 Task: Create a section Feature Fiesta and in the section, add a milestone User Authentication and Authorization Improvements in the project ZenithTech.
Action: Mouse moved to (177, 507)
Screenshot: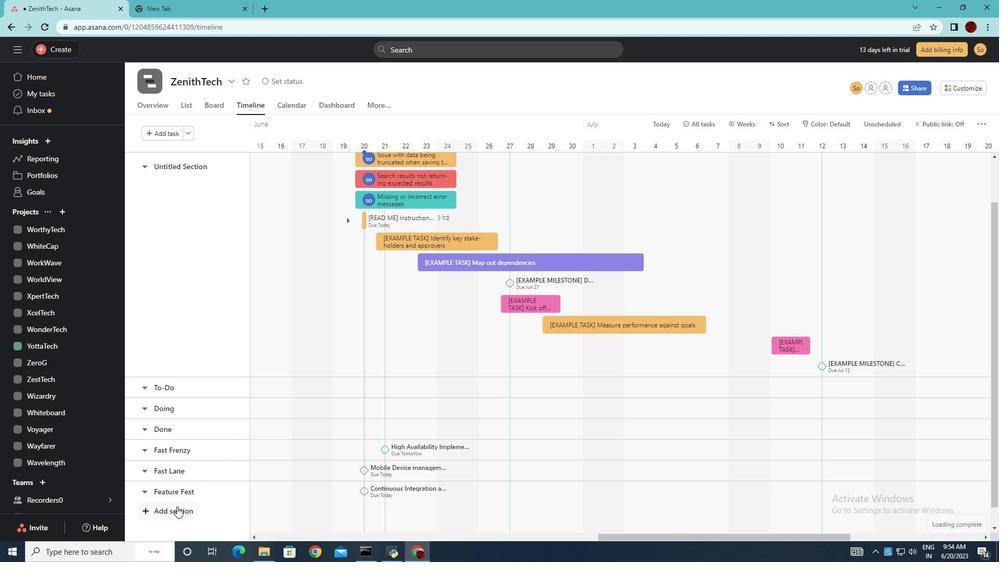 
Action: Mouse pressed left at (177, 507)
Screenshot: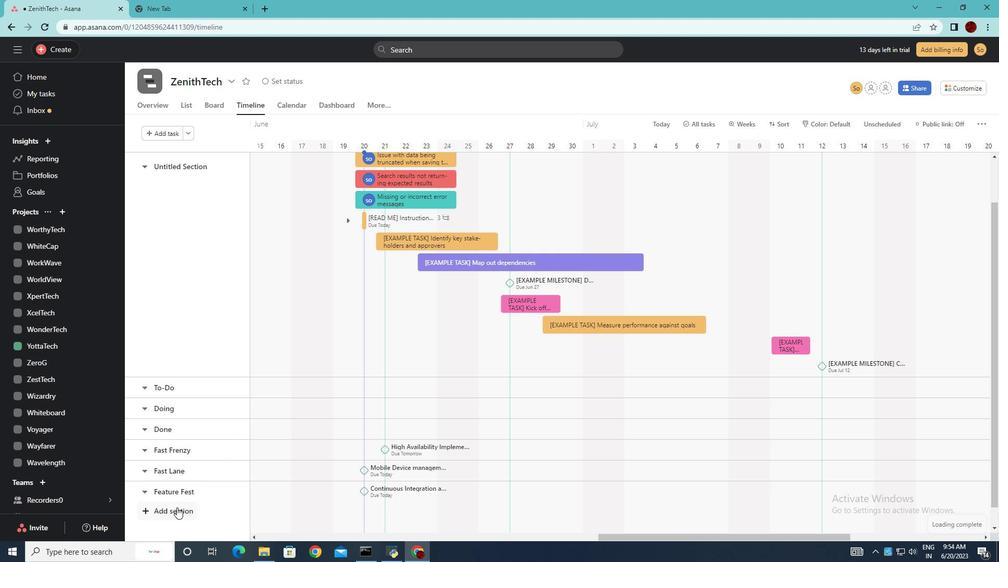
Action: Key pressed <Key.shift><Key.shift><Key.shift><Key.shift><Key.shift><Key.shift><Key.shift><Key.shift><Key.shift><Key.shift>Feature<Key.space><Key.shift>Fiesta<Key.enter>
Screenshot: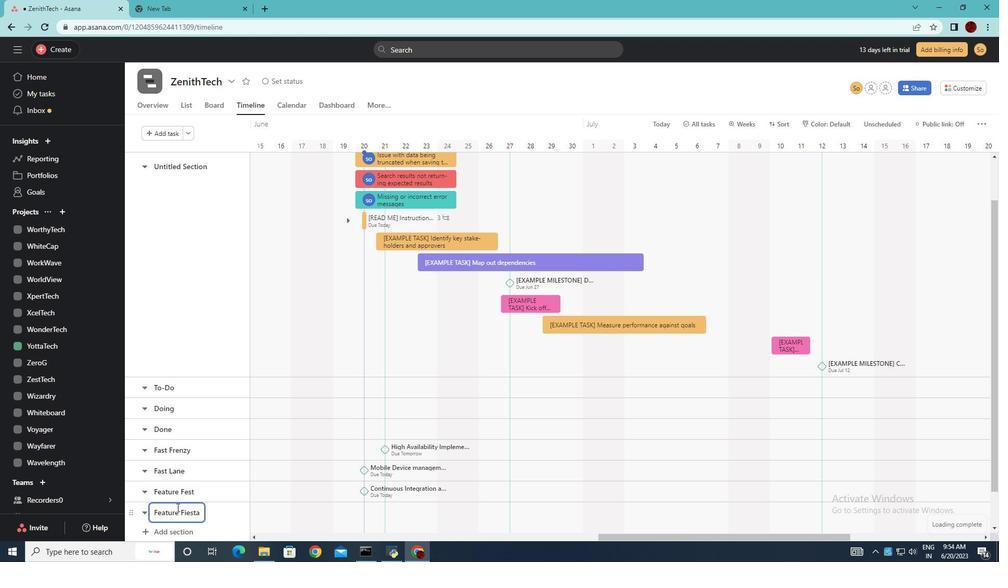 
Action: Mouse moved to (273, 512)
Screenshot: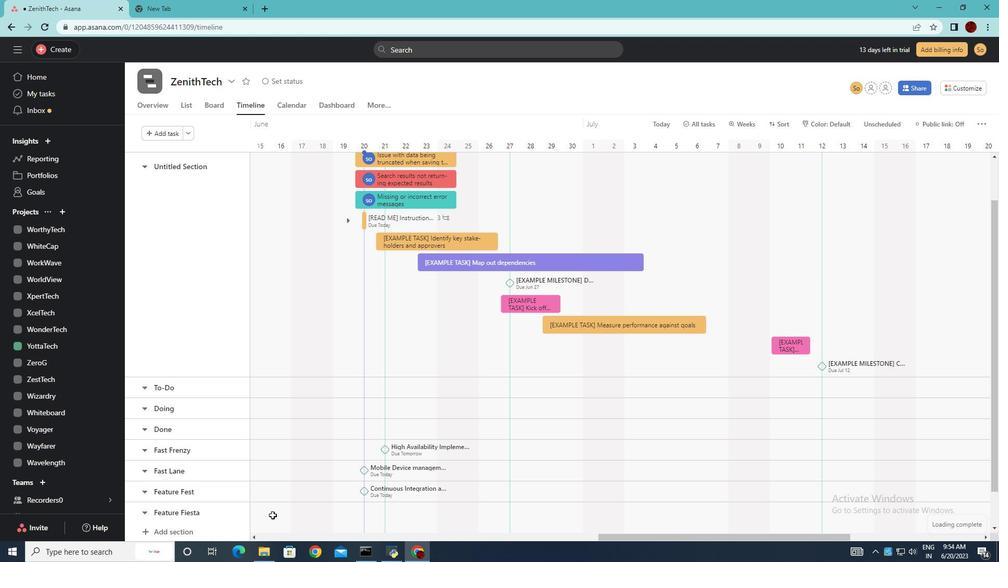 
Action: Mouse pressed left at (273, 512)
Screenshot: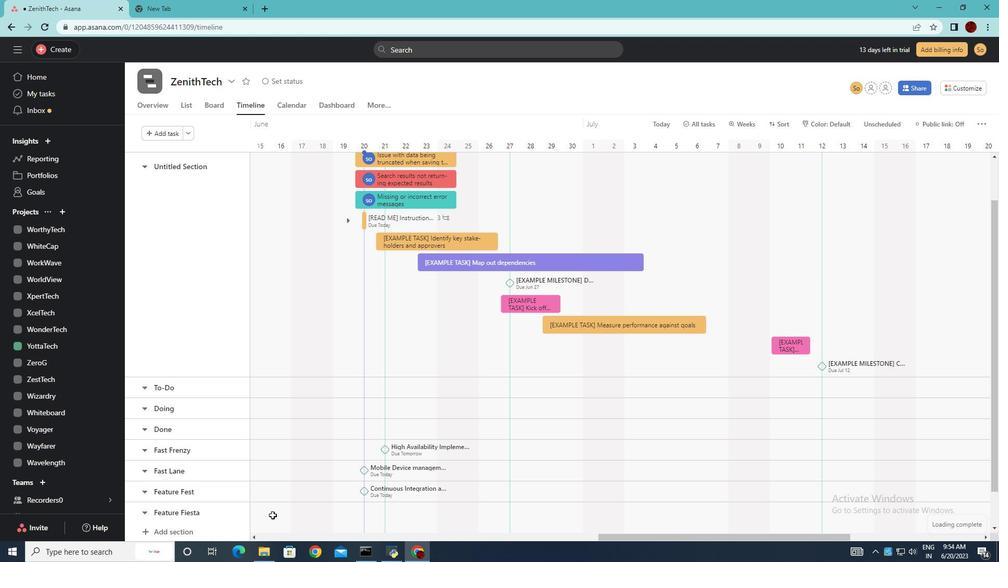 
Action: Mouse moved to (273, 513)
Screenshot: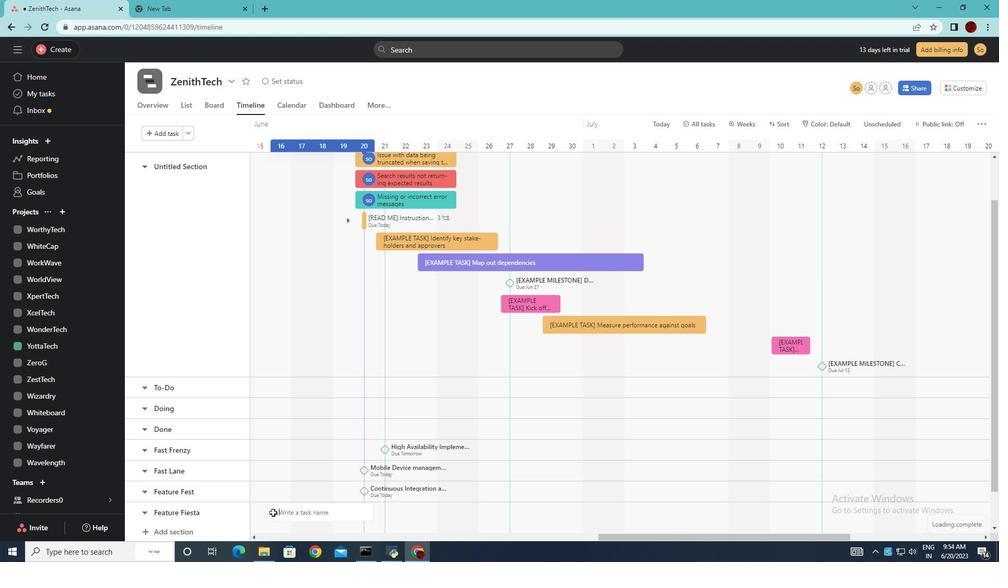 
Action: Key pressed <Key.shift>User<Key.space><Key.shift>Authentication<Key.space>and<Key.space><Key.shift><Key.shift><Key.shift><Key.shift><Key.shift><Key.shift>Authorization<Key.space><Key.shift><Key.shift><Key.shift><Key.shift><Key.shift><Key.shift><Key.shift><Key.shift><Key.shift><Key.shift><Key.shift><Key.shift><Key.shift><Key.shift><Key.shift>Improvements<Key.enter>
Screenshot: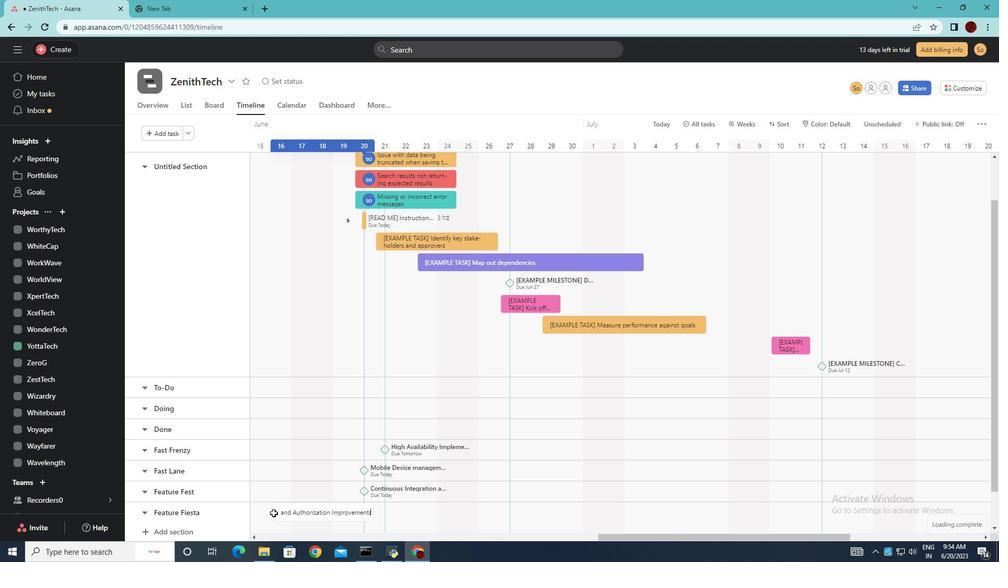 
Action: Mouse moved to (338, 516)
Screenshot: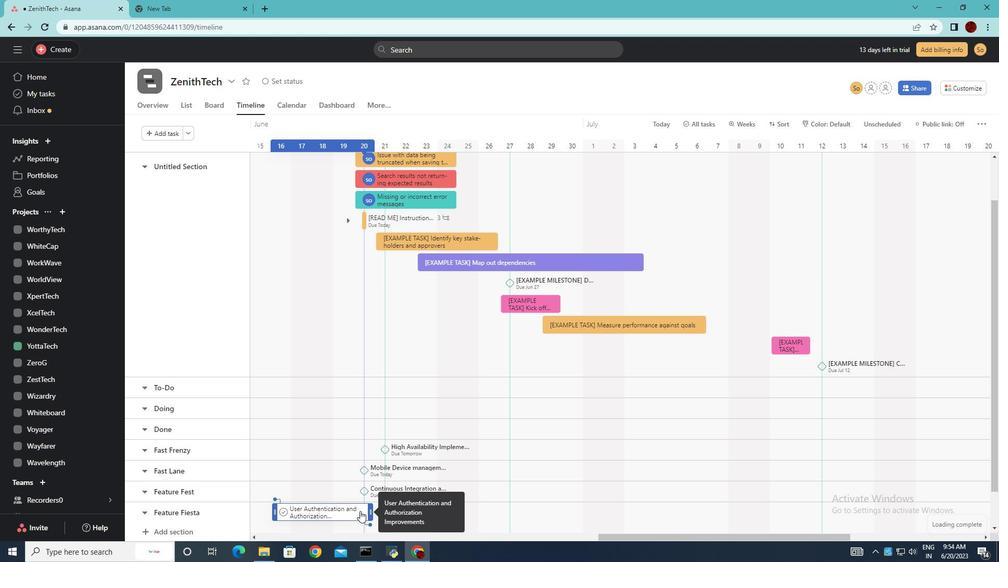 
Action: Mouse pressed right at (338, 516)
Screenshot: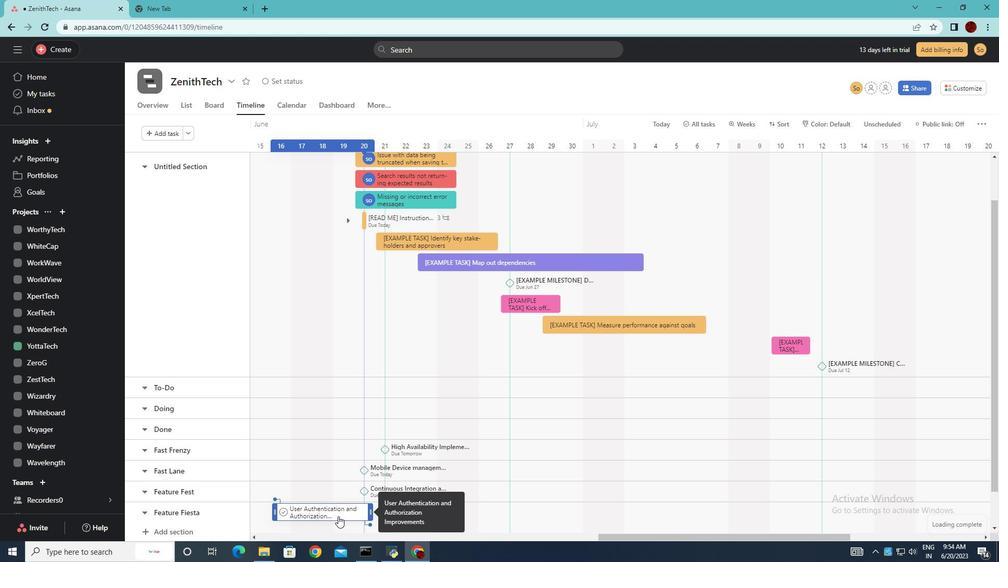 
Action: Mouse moved to (367, 464)
Screenshot: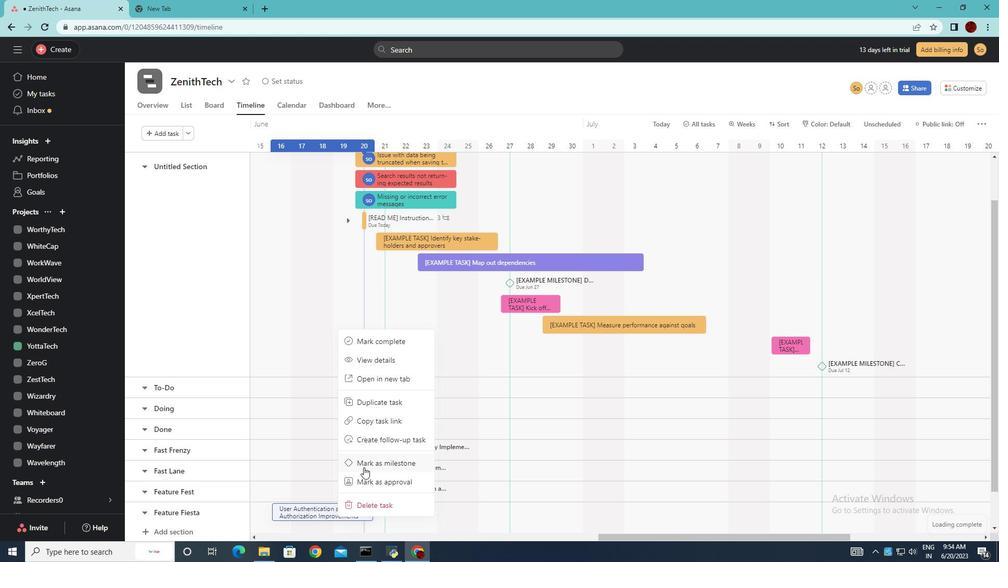 
Action: Mouse pressed left at (367, 464)
Screenshot: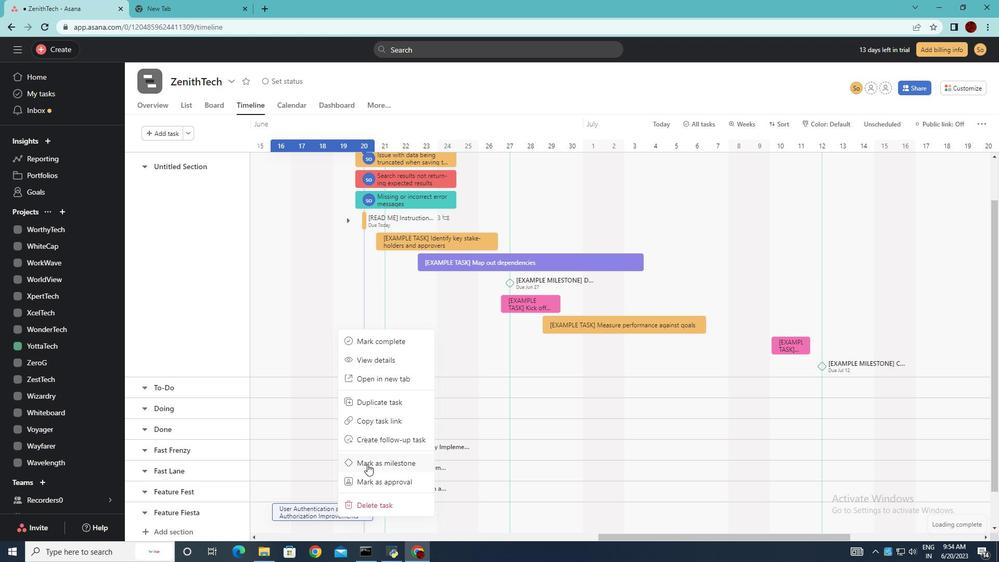 
